 Task: Rename a spreadsheet named "working".
Action: Mouse moved to (66, 115)
Screenshot: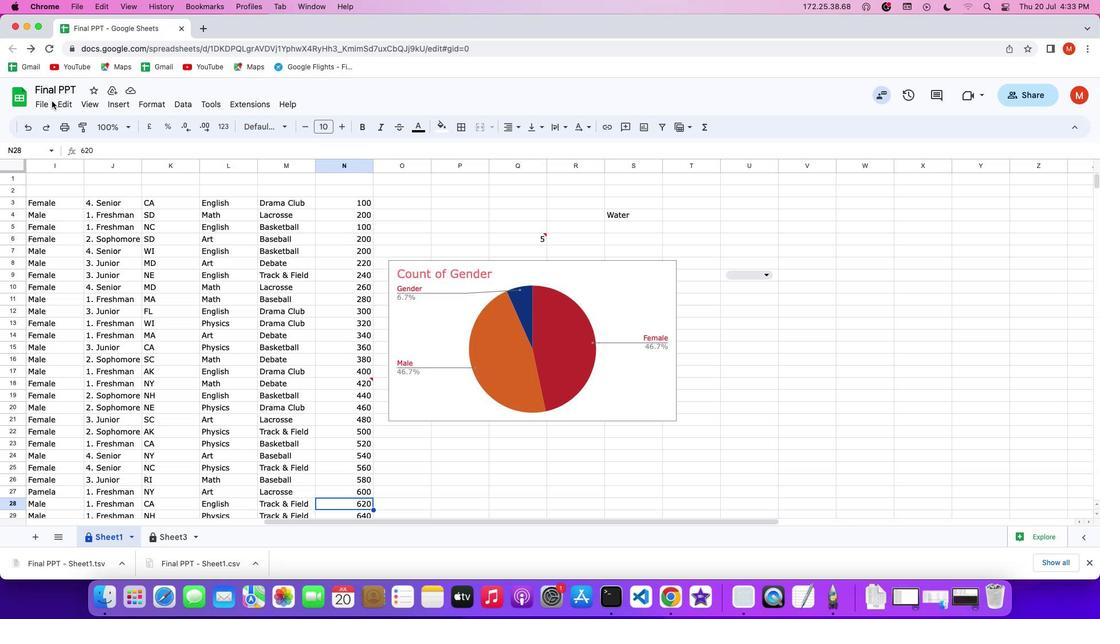 
Action: Mouse pressed left at (66, 115)
Screenshot: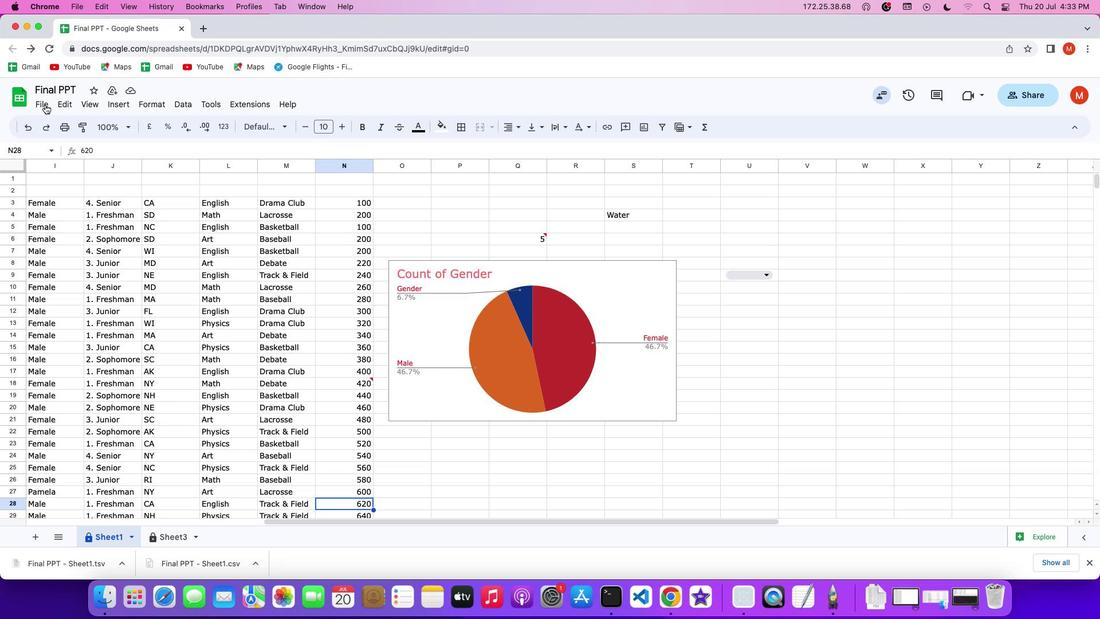 
Action: Mouse moved to (59, 119)
Screenshot: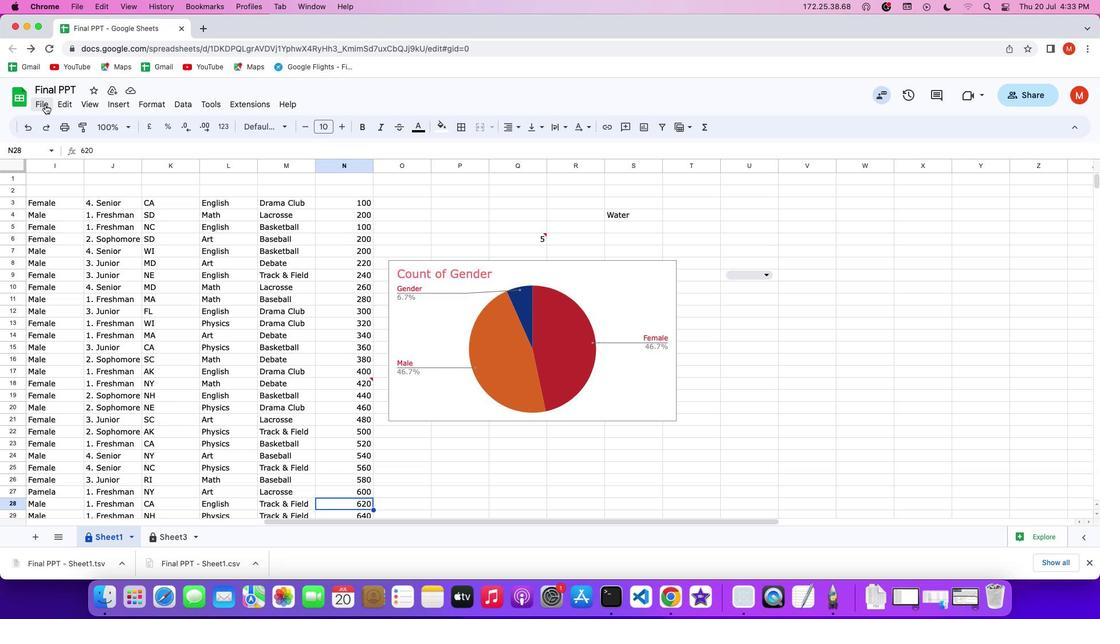 
Action: Mouse pressed left at (59, 119)
Screenshot: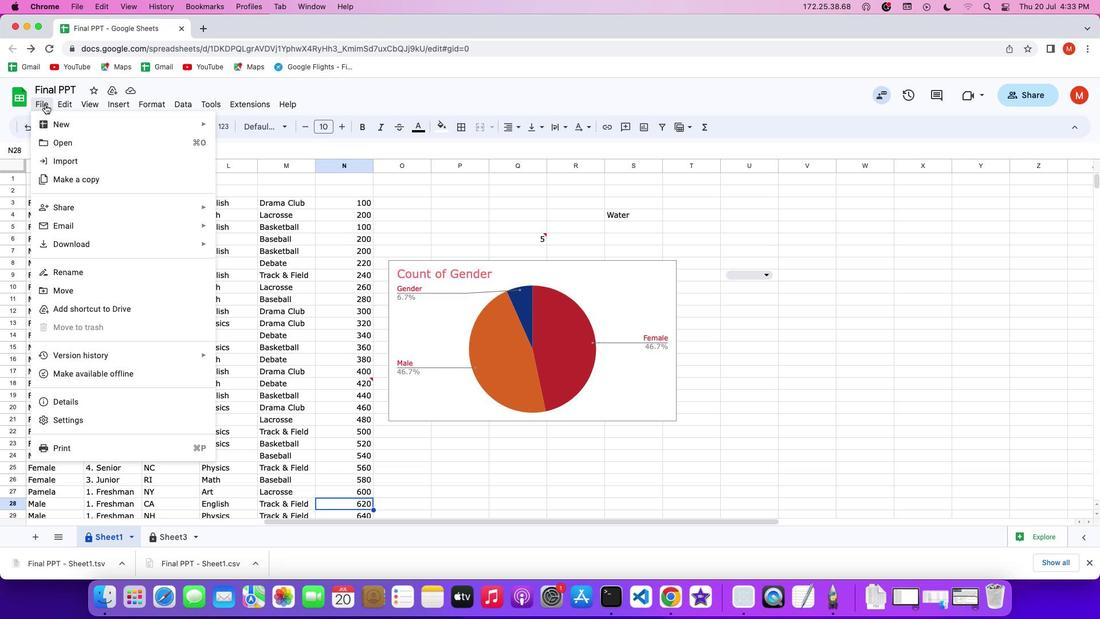 
Action: Mouse moved to (63, 284)
Screenshot: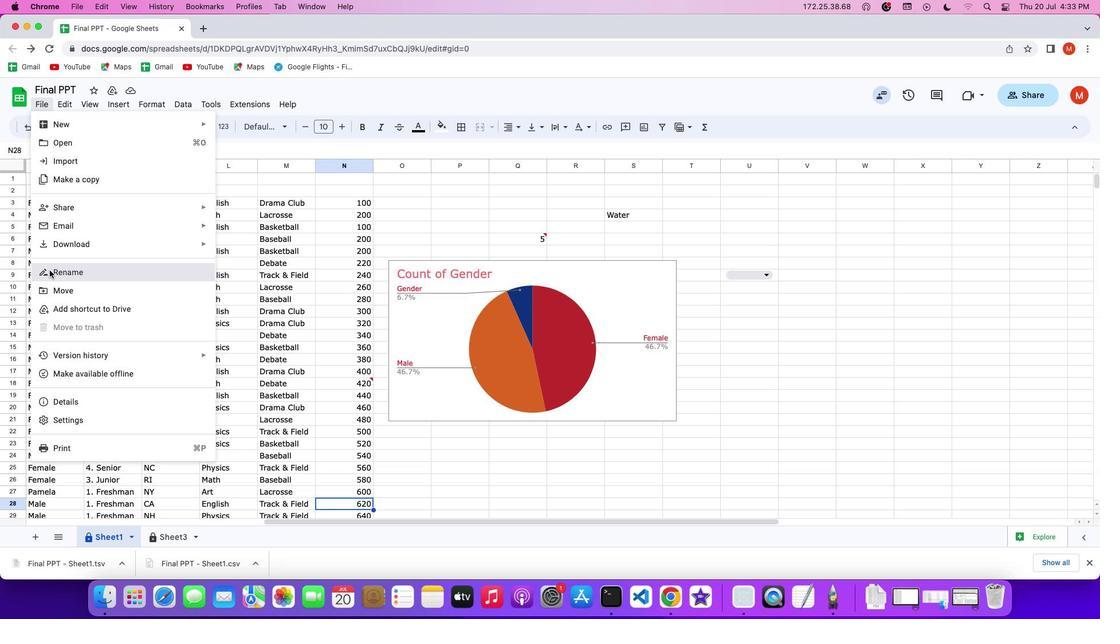 
Action: Mouse pressed left at (63, 284)
Screenshot: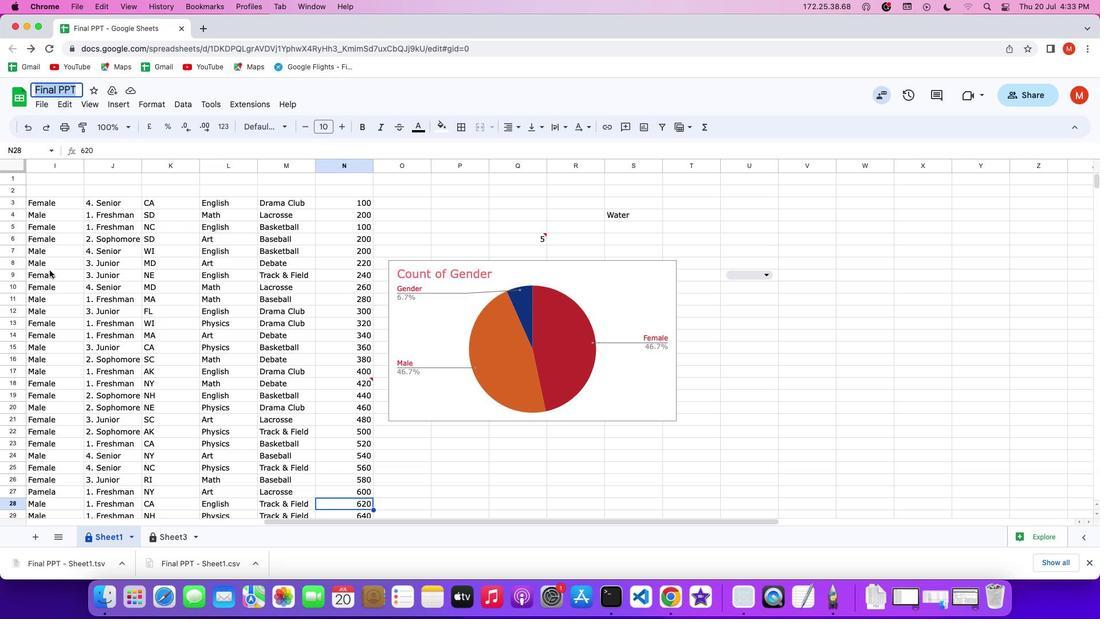 
Action: Key pressed Key.backspace'w''o''r''k''i''n''g'Key.enter
Screenshot: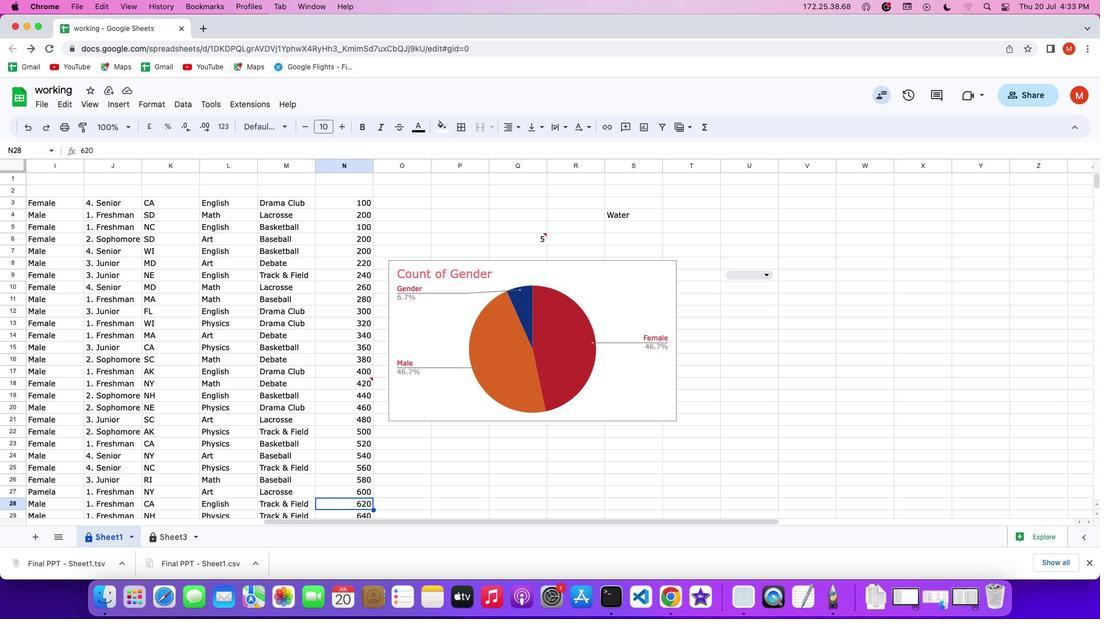 
